 Task: Set the Video output pin for DirectShow input to -1.
Action: Mouse moved to (132, 17)
Screenshot: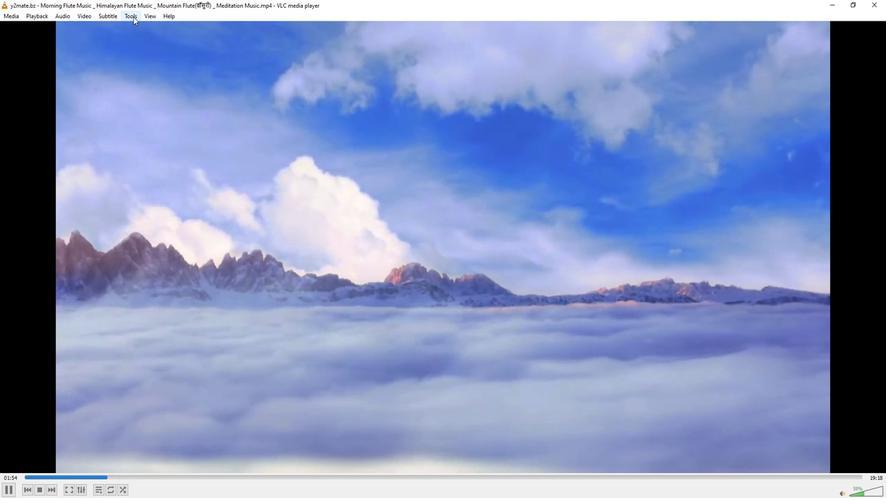 
Action: Mouse pressed left at (132, 17)
Screenshot: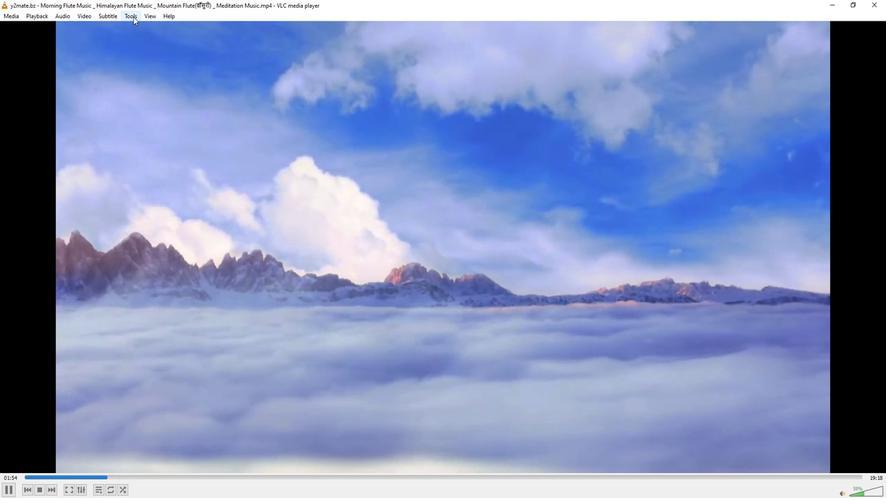 
Action: Mouse moved to (146, 125)
Screenshot: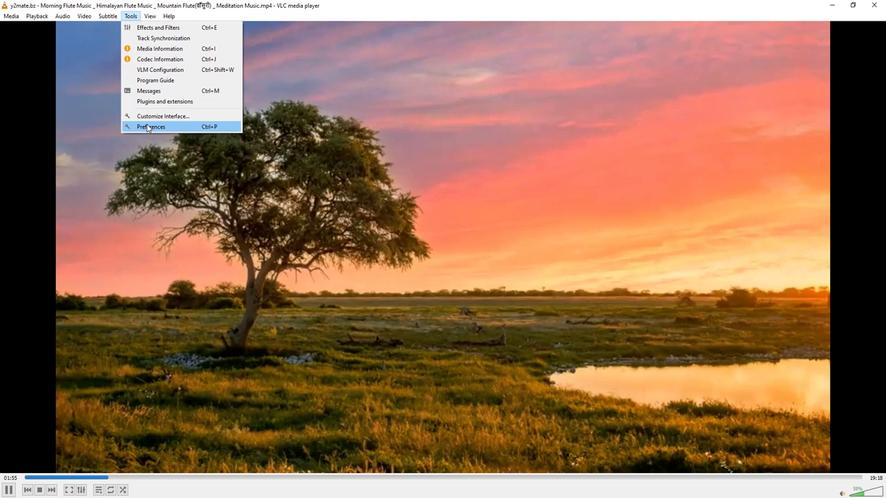 
Action: Mouse pressed left at (146, 125)
Screenshot: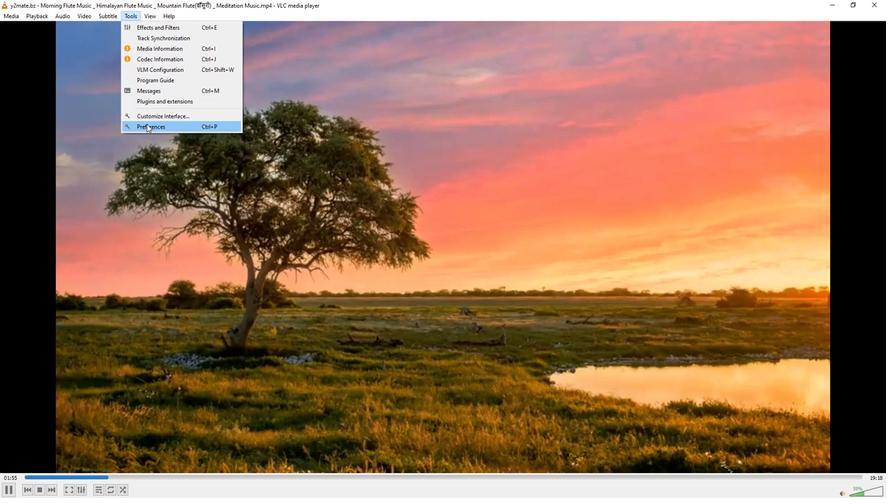 
Action: Mouse moved to (294, 402)
Screenshot: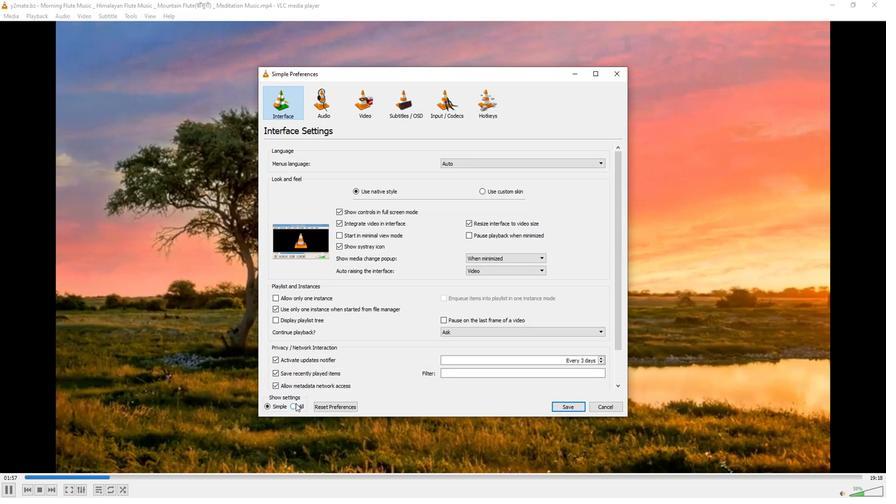 
Action: Mouse pressed left at (294, 402)
Screenshot: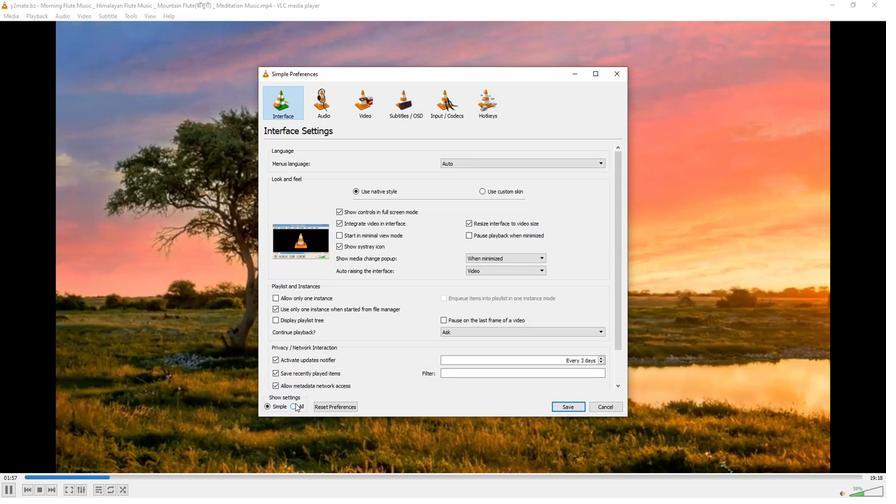 
Action: Mouse moved to (278, 249)
Screenshot: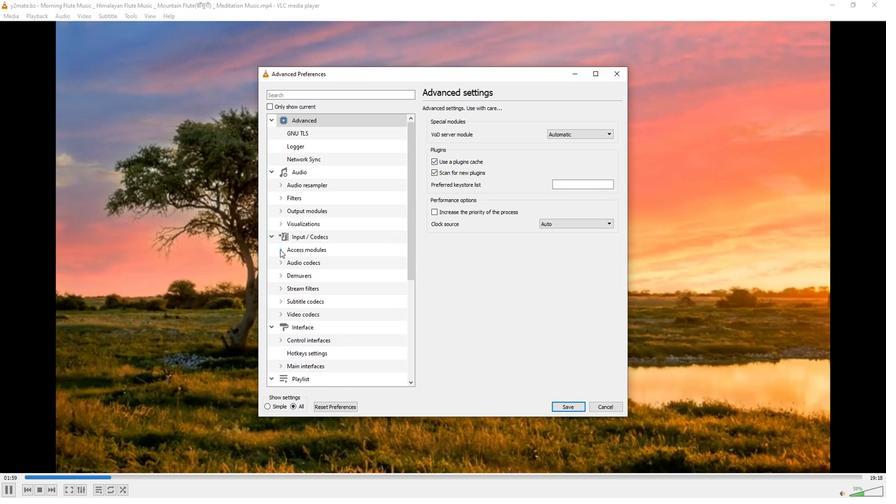 
Action: Mouse pressed left at (278, 249)
Screenshot: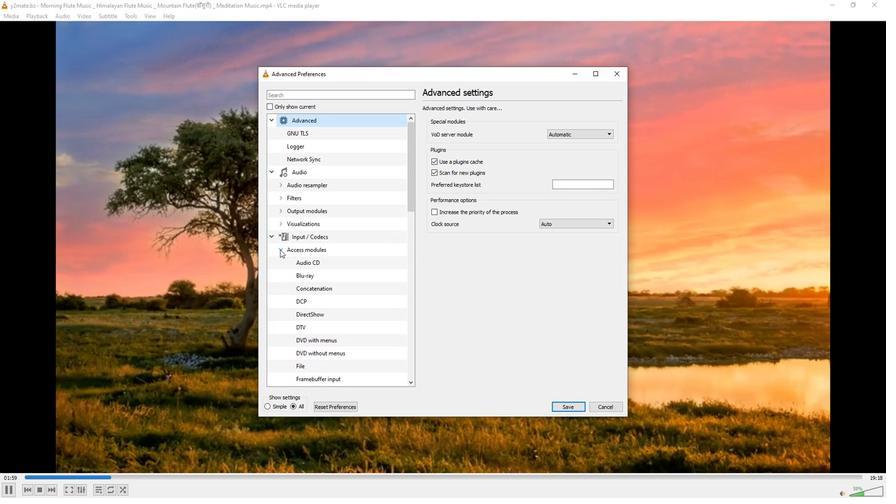 
Action: Mouse moved to (295, 314)
Screenshot: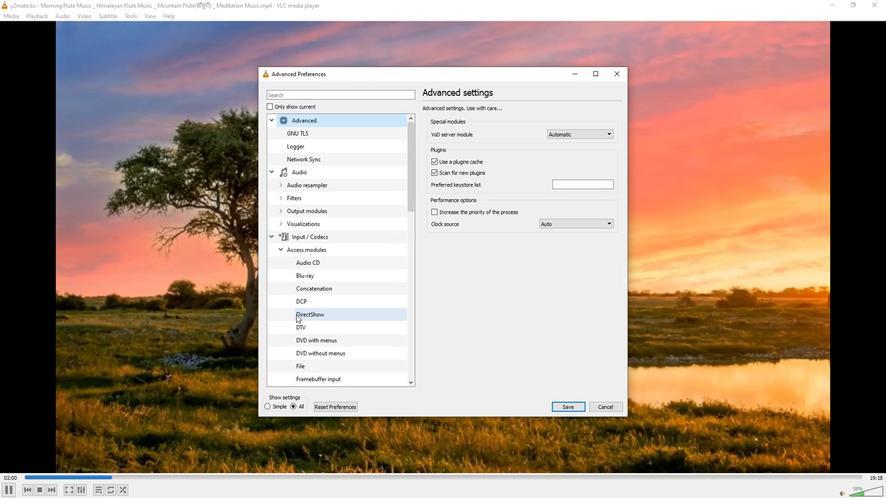
Action: Mouse pressed left at (295, 314)
Screenshot: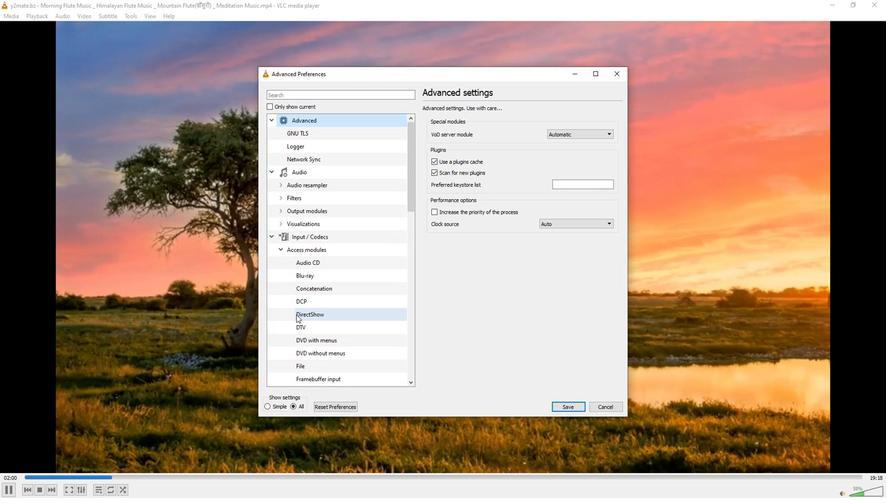 
Action: Mouse moved to (612, 296)
Screenshot: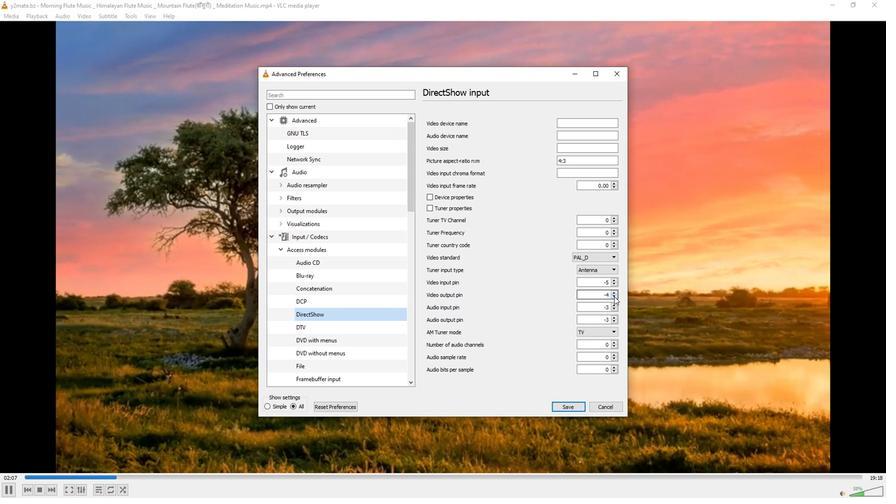 
Action: Mouse pressed left at (612, 296)
Screenshot: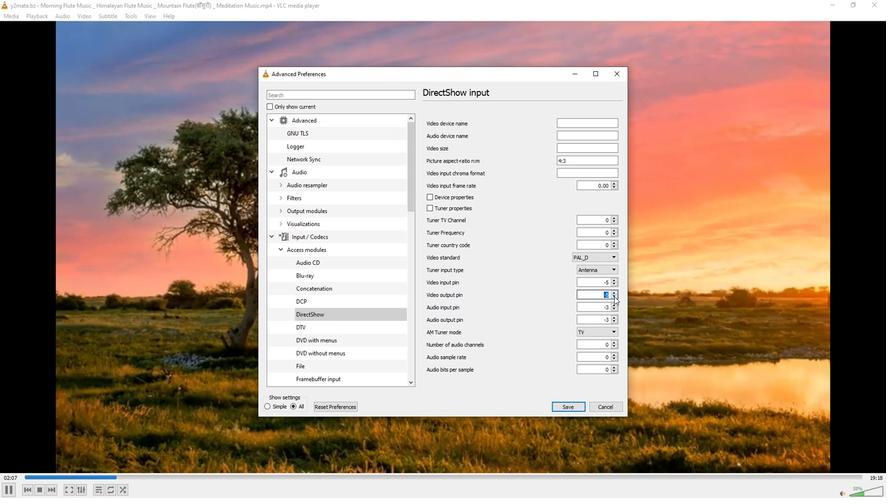 
Action: Mouse moved to (612, 292)
Screenshot: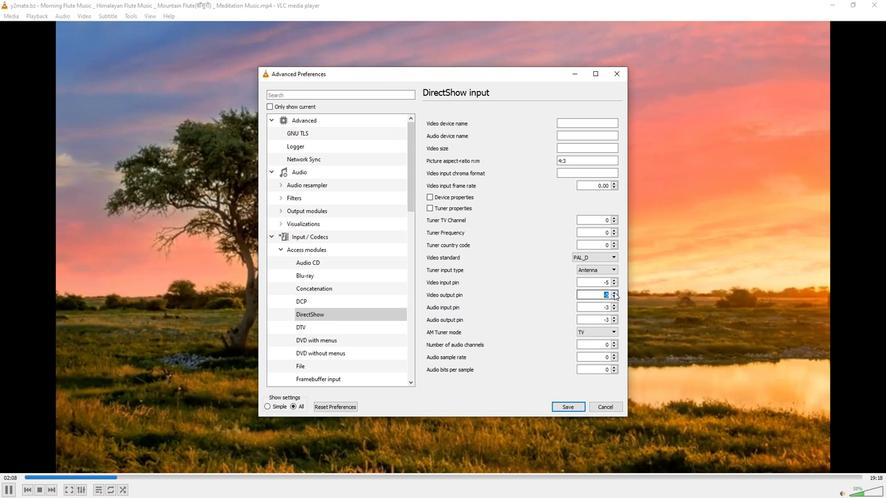 
Action: Mouse pressed left at (612, 292)
Screenshot: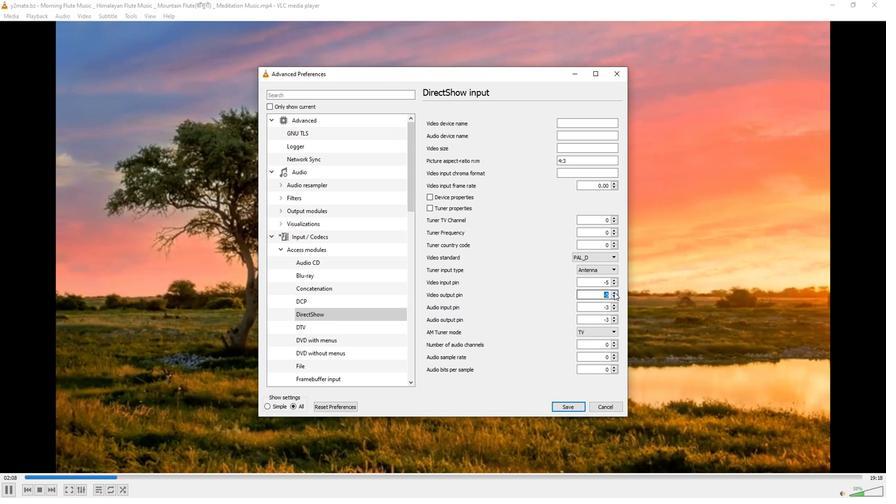
Action: Mouse pressed left at (612, 292)
Screenshot: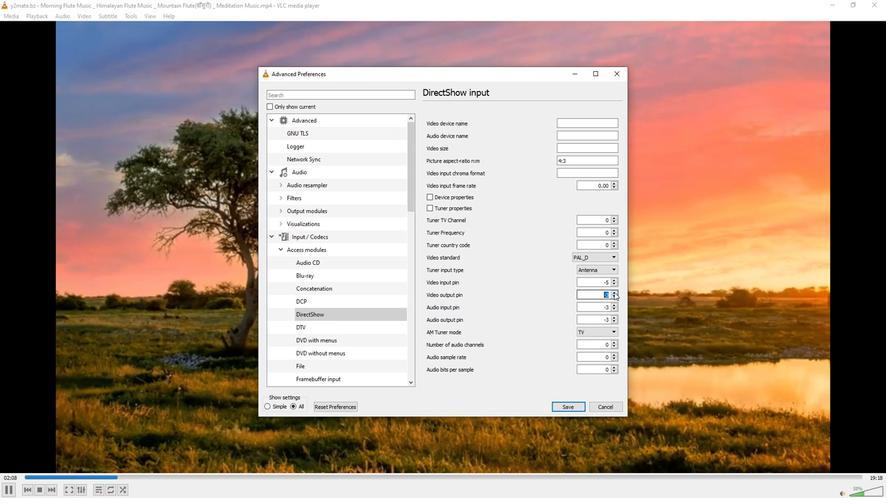 
Action: Mouse pressed left at (612, 292)
Screenshot: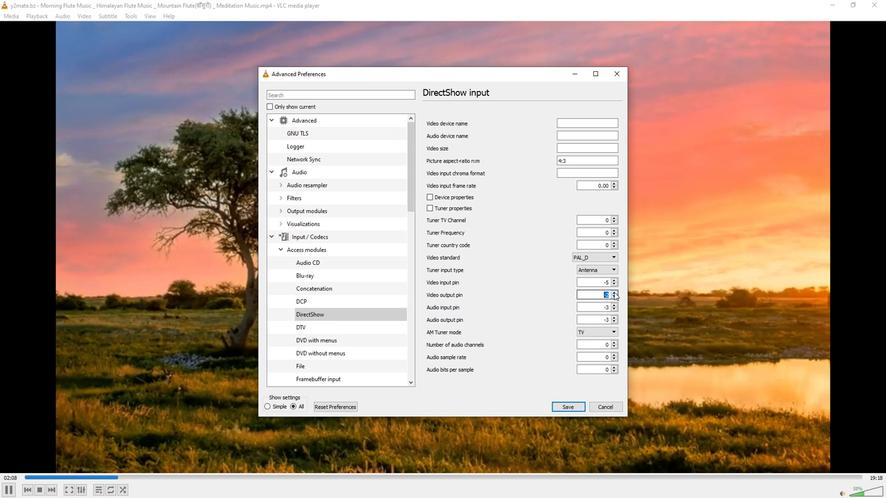 
Action: Mouse pressed left at (612, 292)
Screenshot: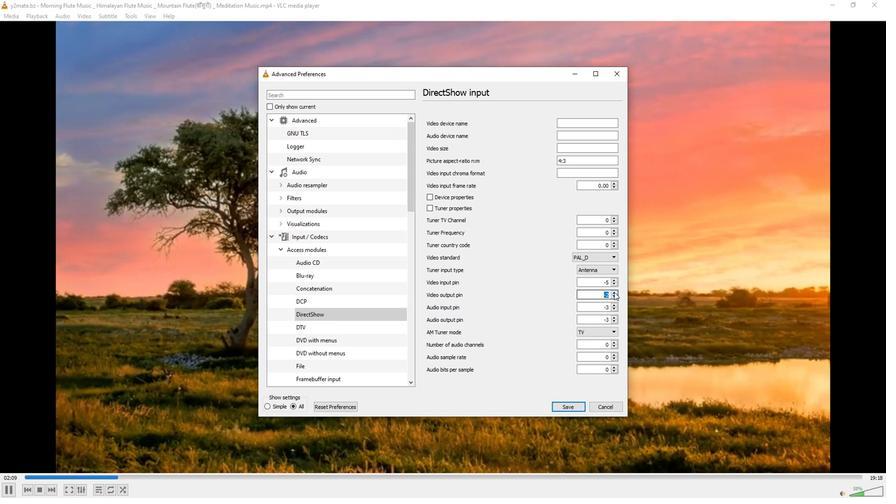 
Action: Mouse moved to (534, 292)
Screenshot: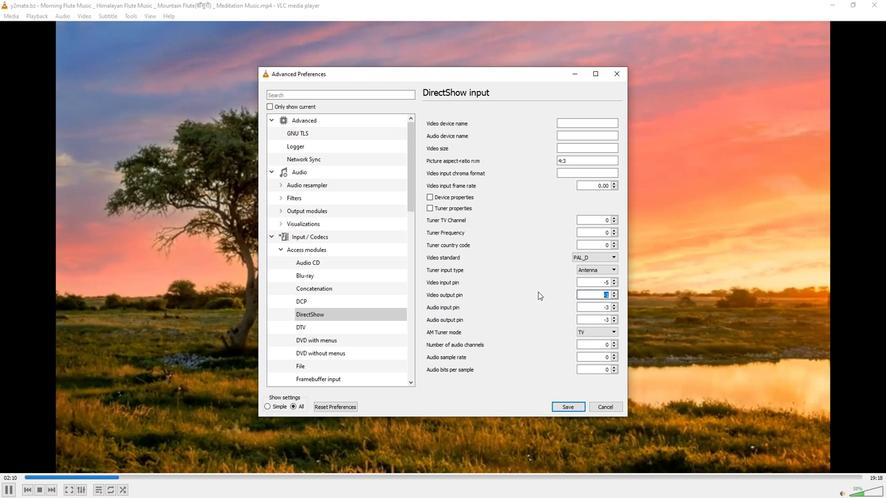 
Action: Mouse pressed left at (534, 292)
Screenshot: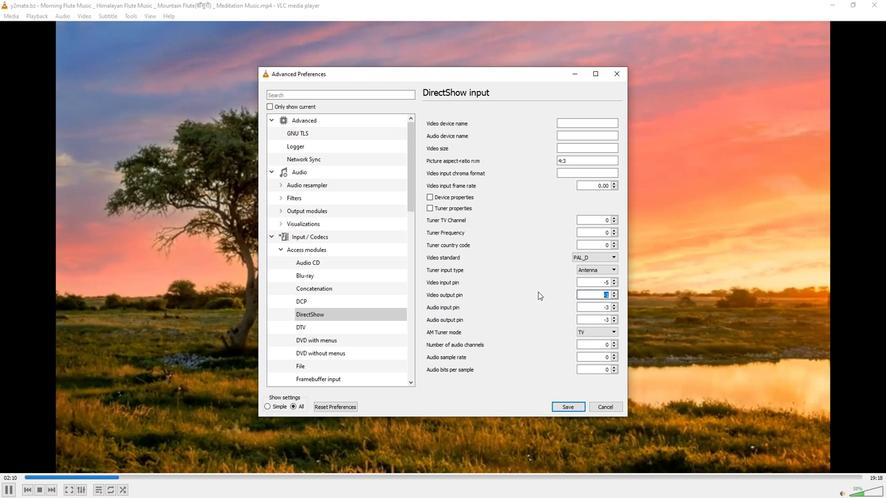 
